 Task: Create a due date automation trigger when advanced on, on the tuesday of the week before a card is due add fields without custom field "Resume" set to a number lower or equal to 1 and greater than 10 at 11:00 AM.
Action: Mouse moved to (841, 77)
Screenshot: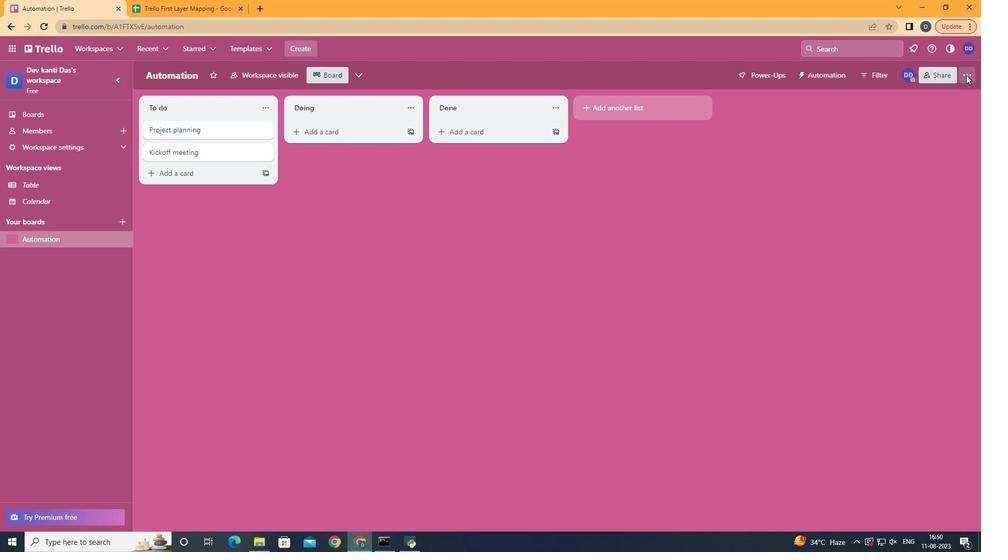
Action: Mouse pressed left at (841, 77)
Screenshot: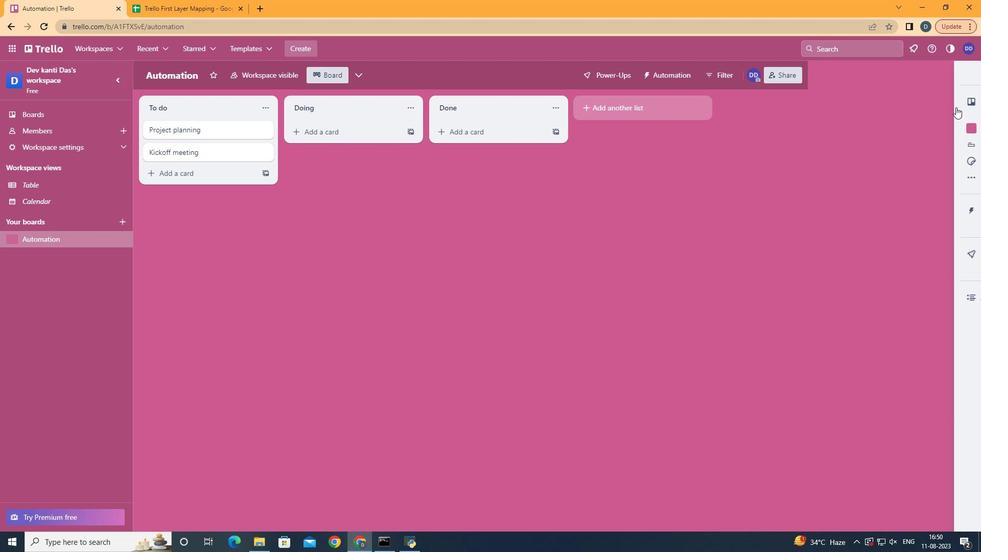 
Action: Mouse moved to (793, 209)
Screenshot: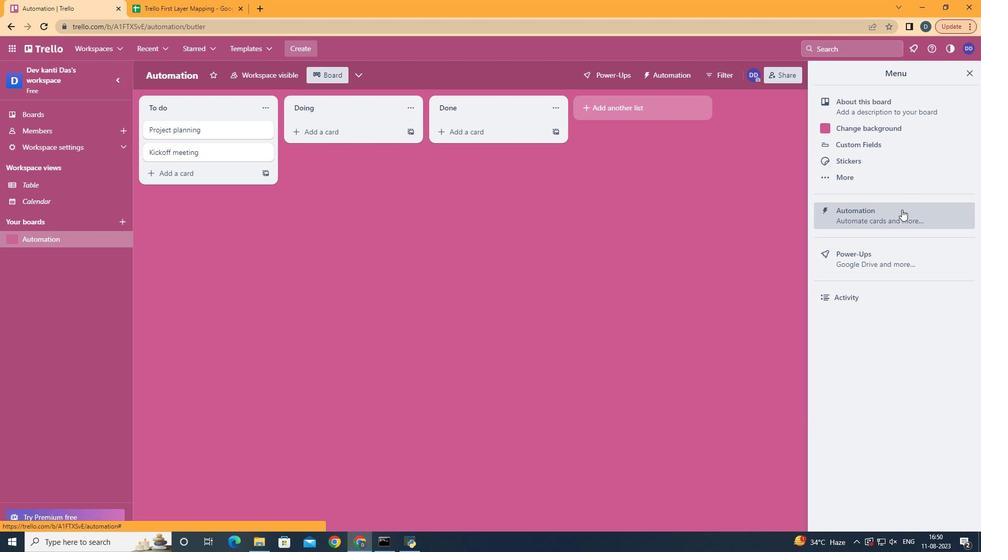 
Action: Mouse pressed left at (793, 209)
Screenshot: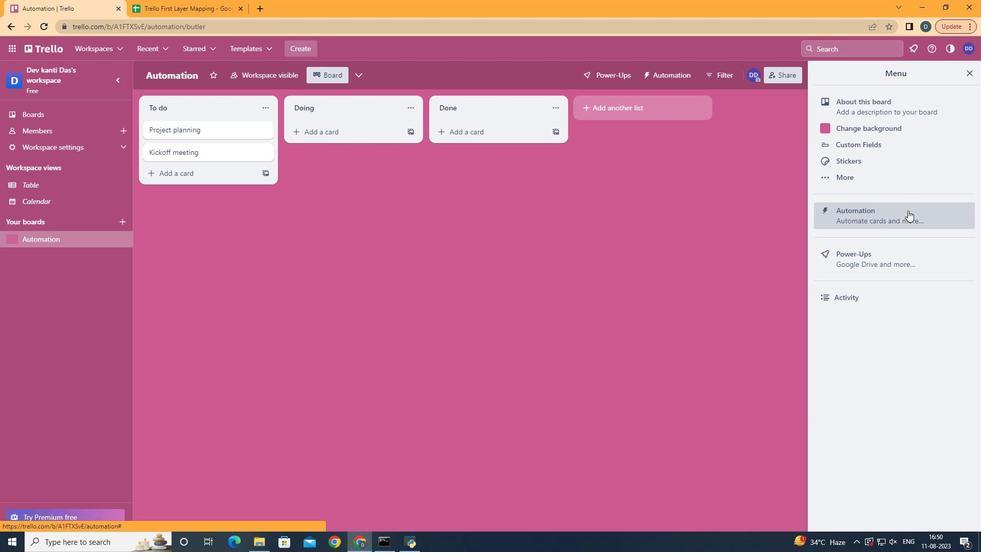 
Action: Mouse moved to (261, 212)
Screenshot: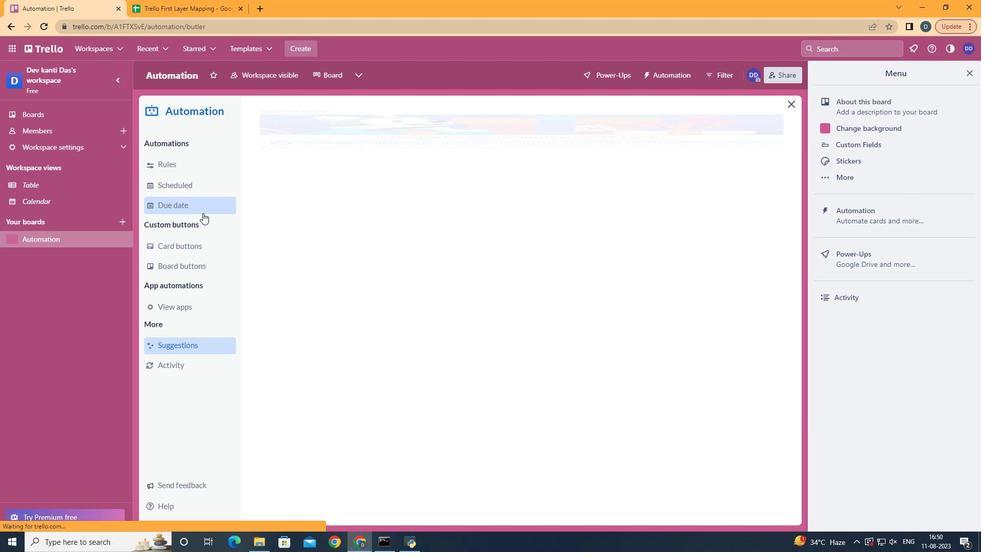
Action: Mouse pressed left at (261, 212)
Screenshot: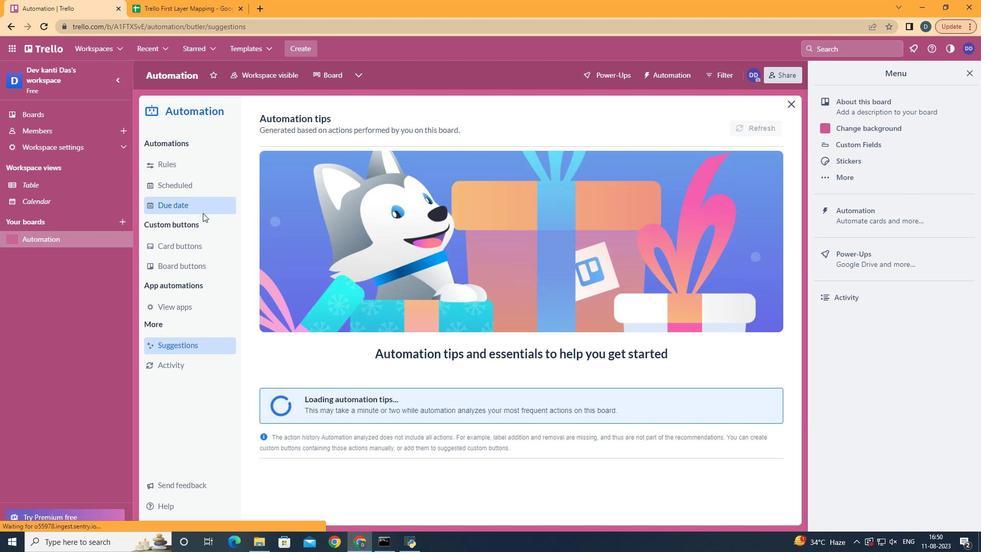 
Action: Mouse moved to (650, 123)
Screenshot: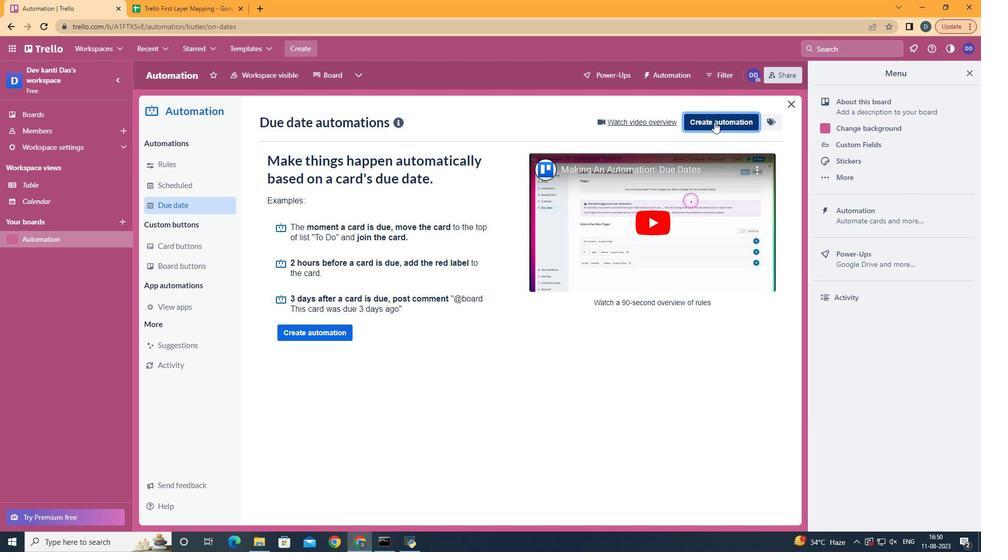 
Action: Mouse pressed left at (650, 123)
Screenshot: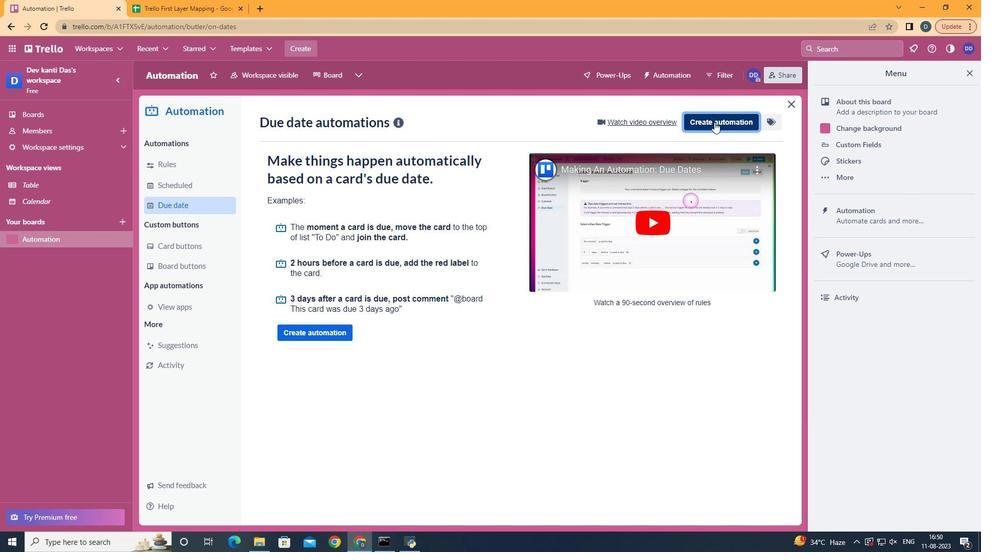 
Action: Mouse moved to (510, 203)
Screenshot: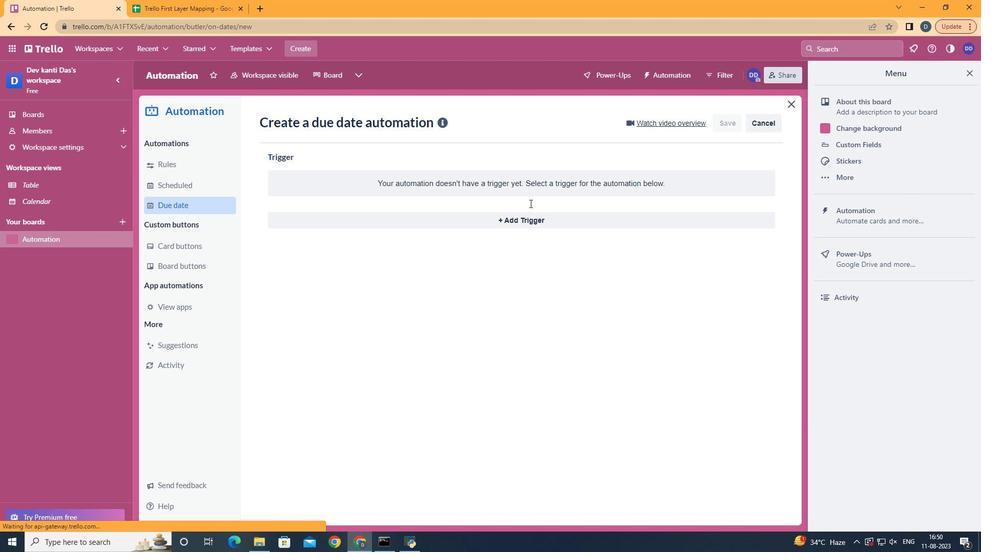 
Action: Mouse pressed left at (510, 203)
Screenshot: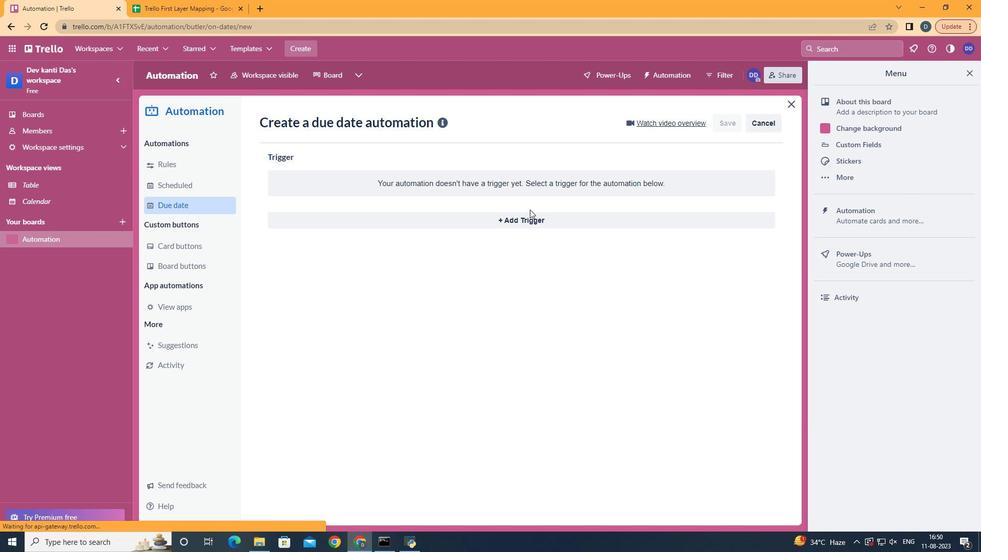 
Action: Mouse moved to (508, 224)
Screenshot: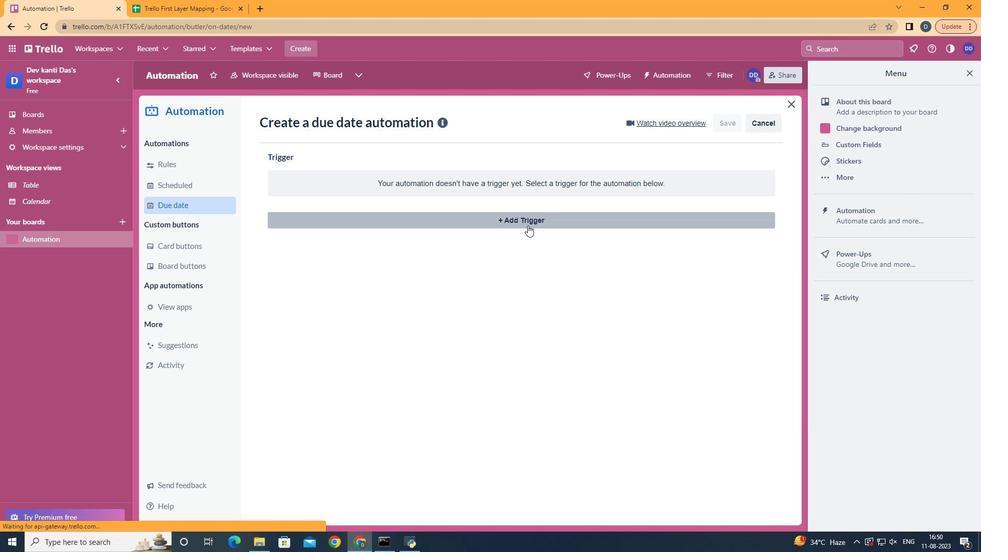 
Action: Mouse pressed left at (508, 224)
Screenshot: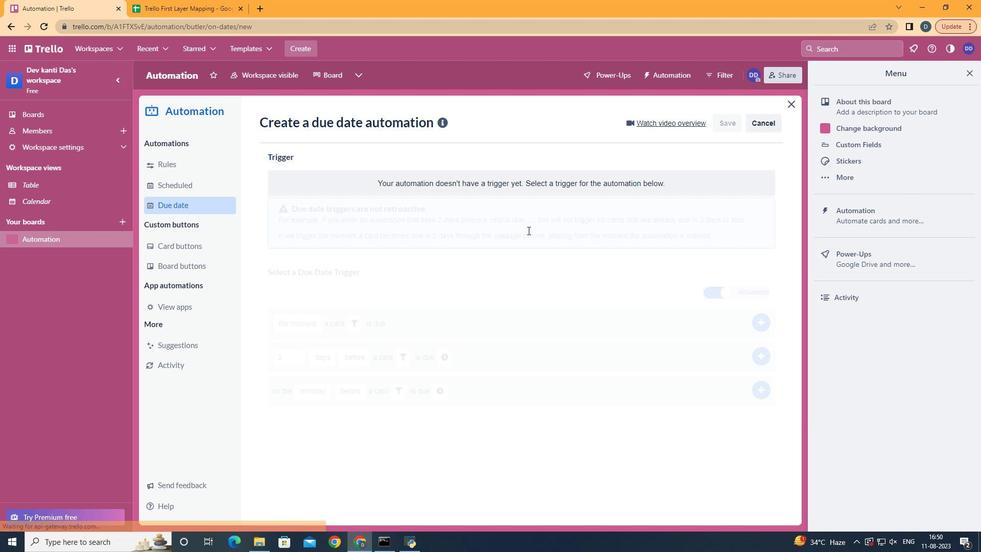 
Action: Mouse moved to (357, 281)
Screenshot: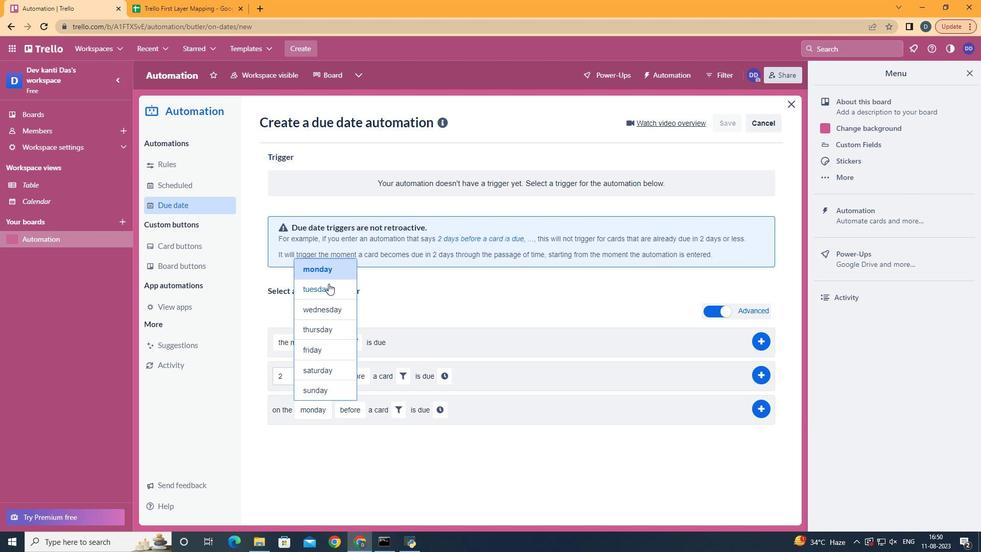 
Action: Mouse pressed left at (357, 281)
Screenshot: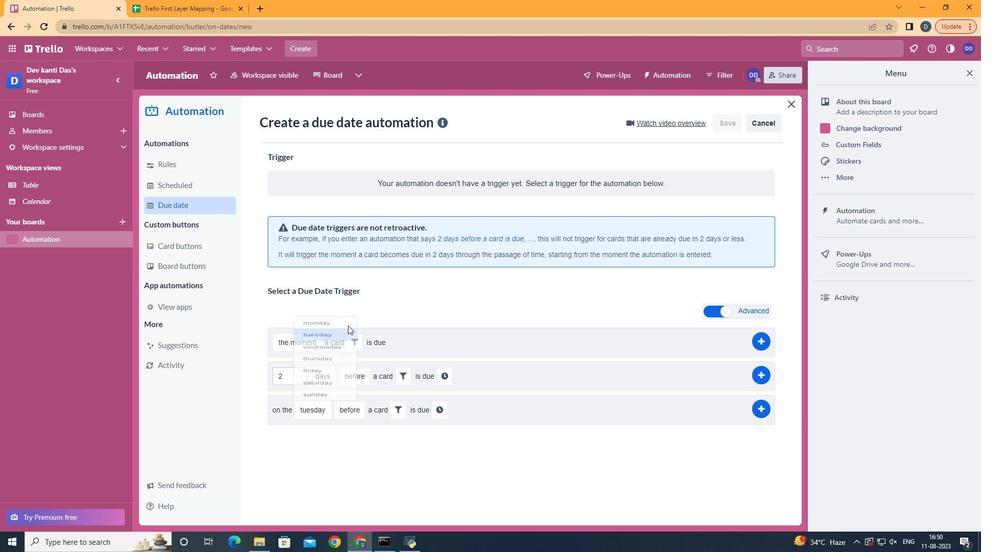 
Action: Mouse moved to (396, 480)
Screenshot: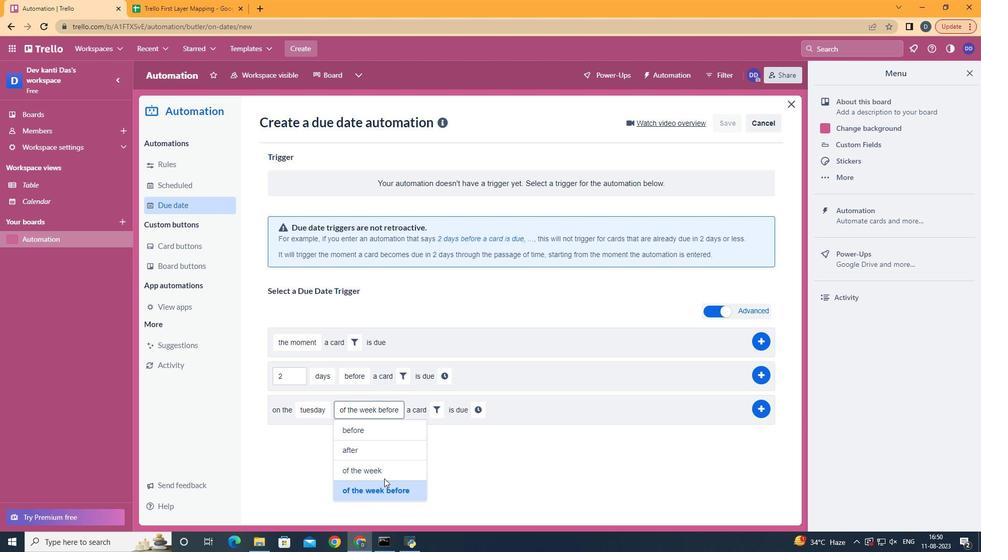 
Action: Mouse pressed left at (396, 480)
Screenshot: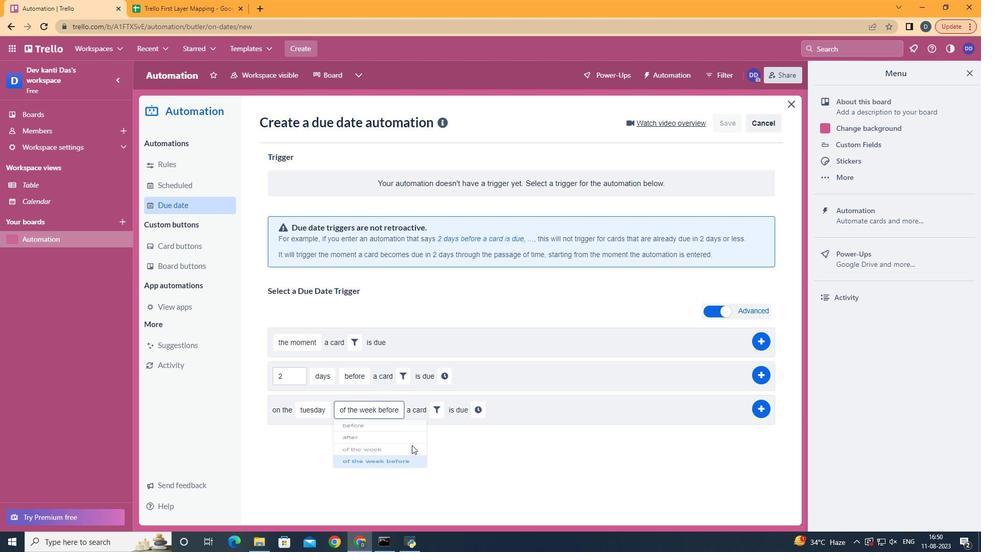 
Action: Mouse moved to (435, 412)
Screenshot: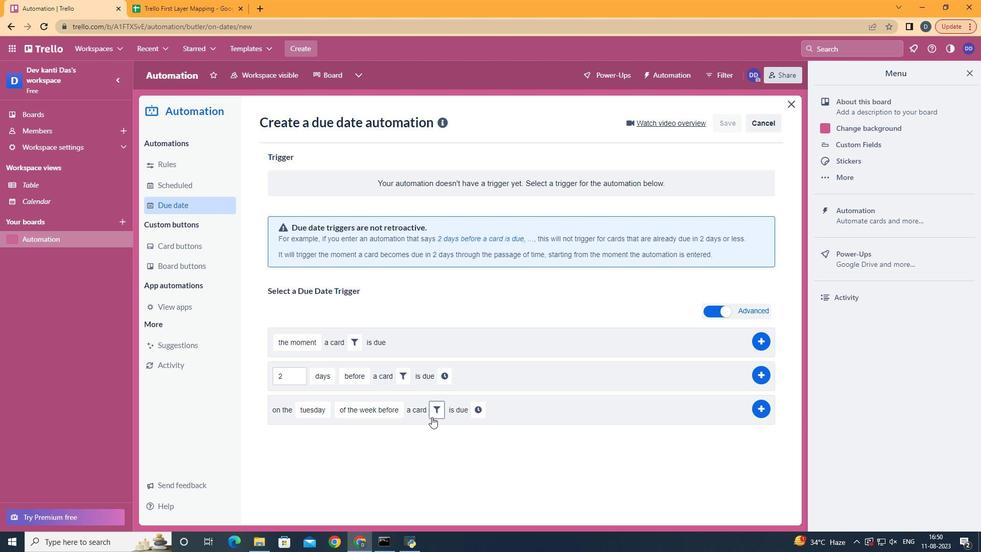 
Action: Mouse pressed left at (435, 412)
Screenshot: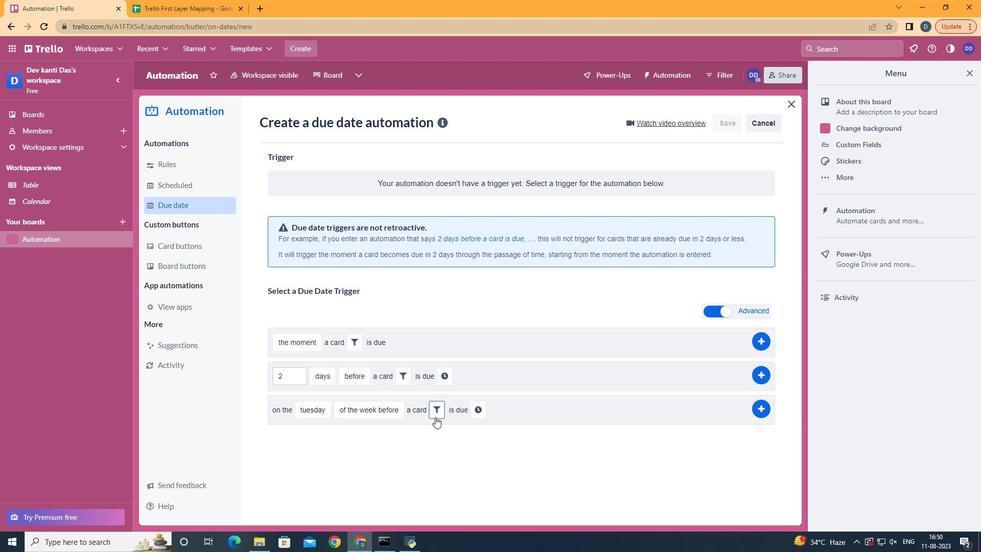 
Action: Mouse moved to (563, 437)
Screenshot: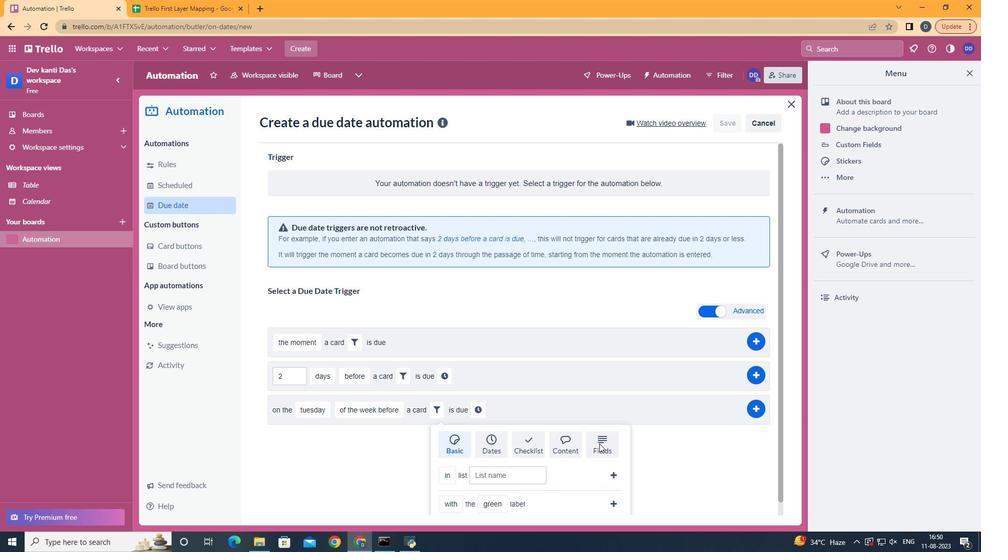 
Action: Mouse pressed left at (563, 437)
Screenshot: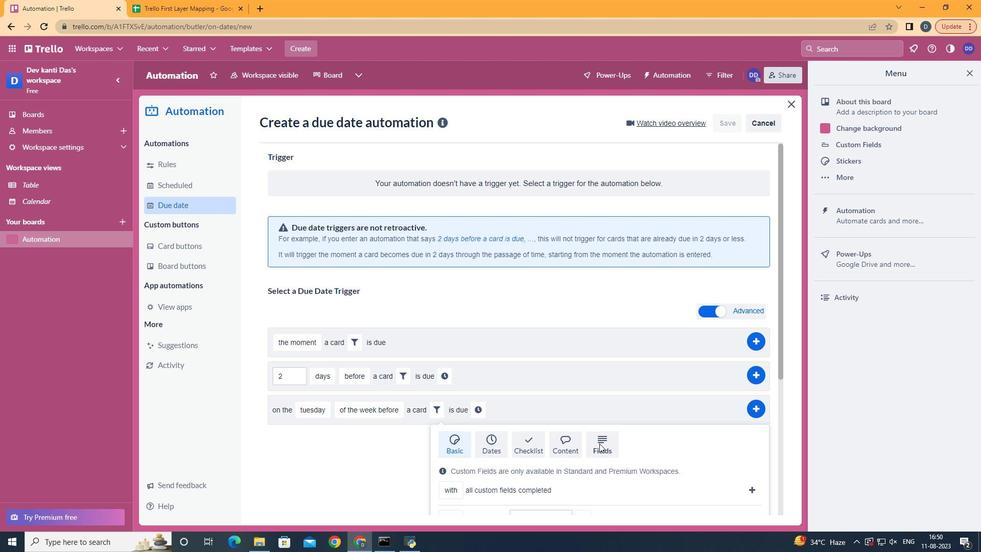 
Action: Mouse scrolled (563, 437) with delta (0, 0)
Screenshot: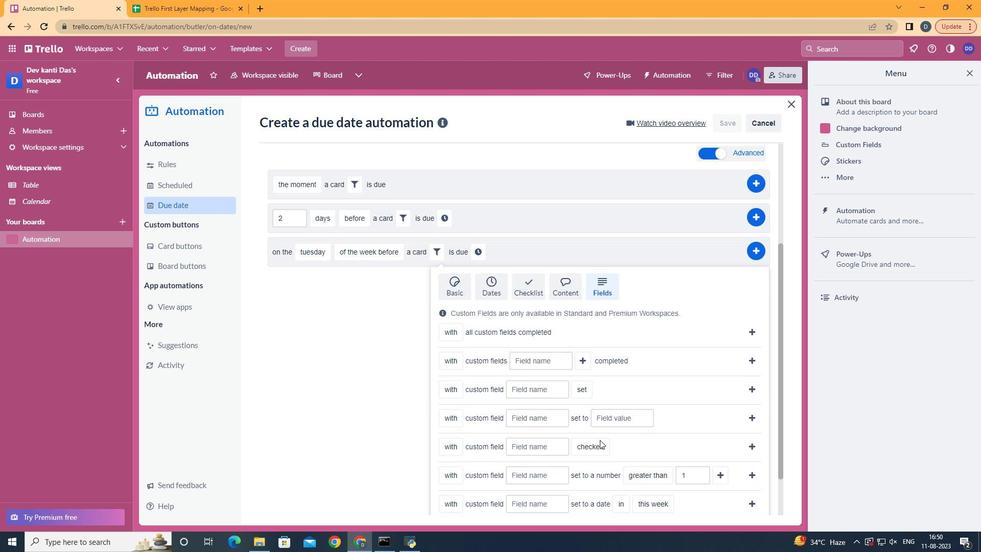 
Action: Mouse scrolled (563, 436) with delta (0, -1)
Screenshot: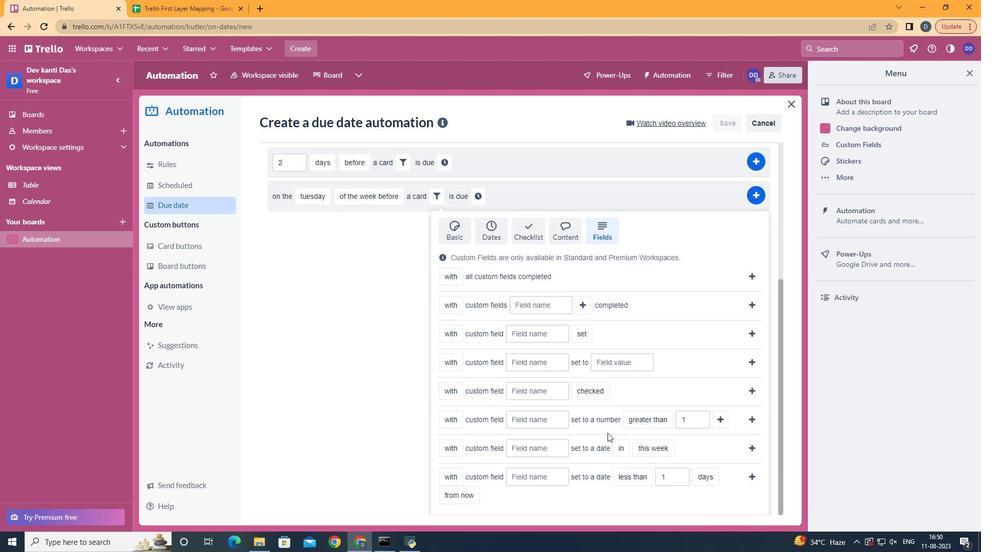 
Action: Mouse scrolled (563, 437) with delta (0, 0)
Screenshot: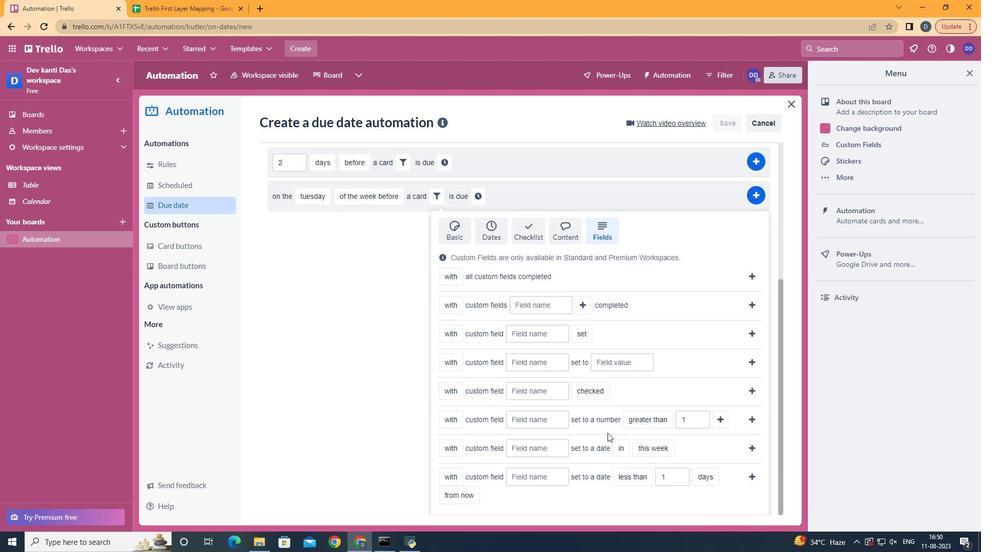 
Action: Mouse scrolled (563, 436) with delta (0, -1)
Screenshot: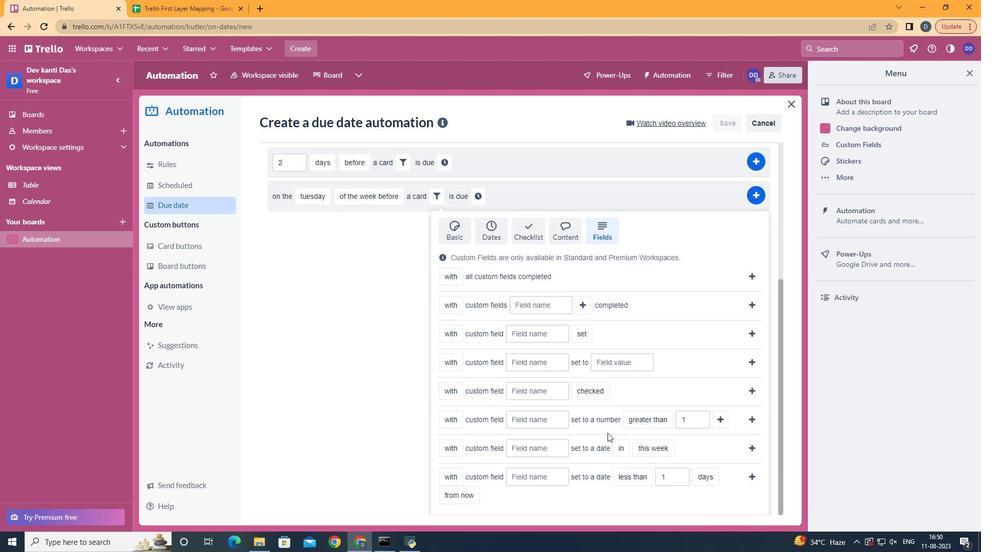 
Action: Mouse moved to (454, 460)
Screenshot: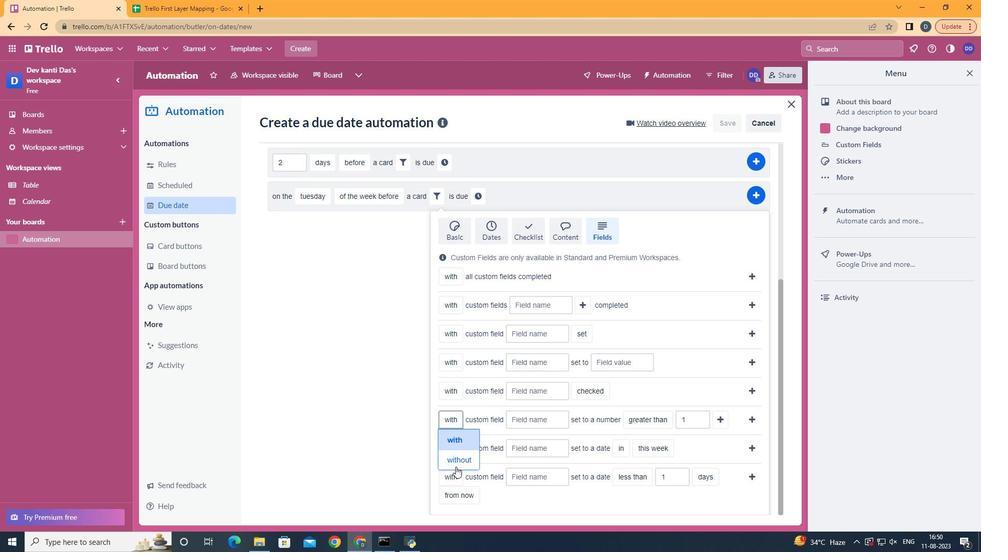 
Action: Mouse pressed left at (454, 460)
Screenshot: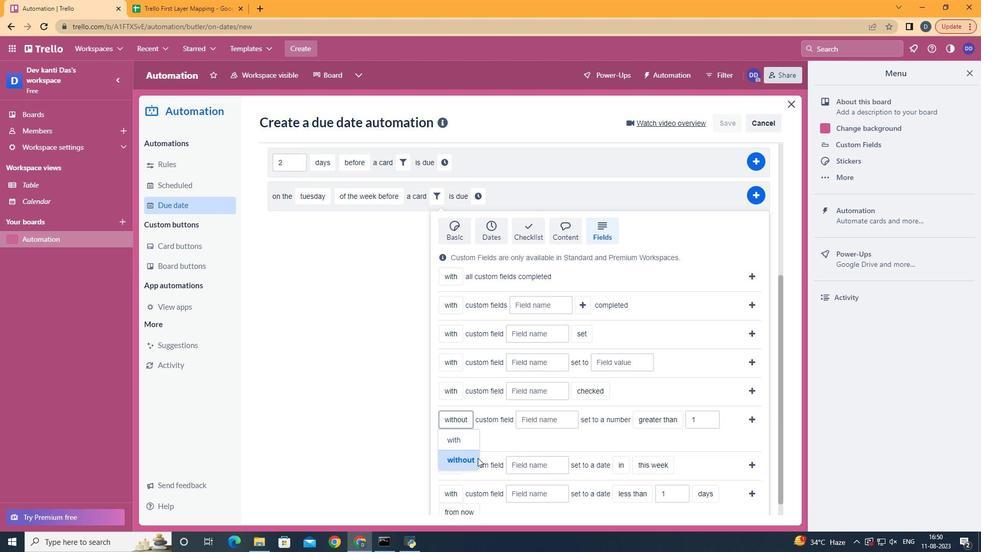 
Action: Mouse moved to (519, 427)
Screenshot: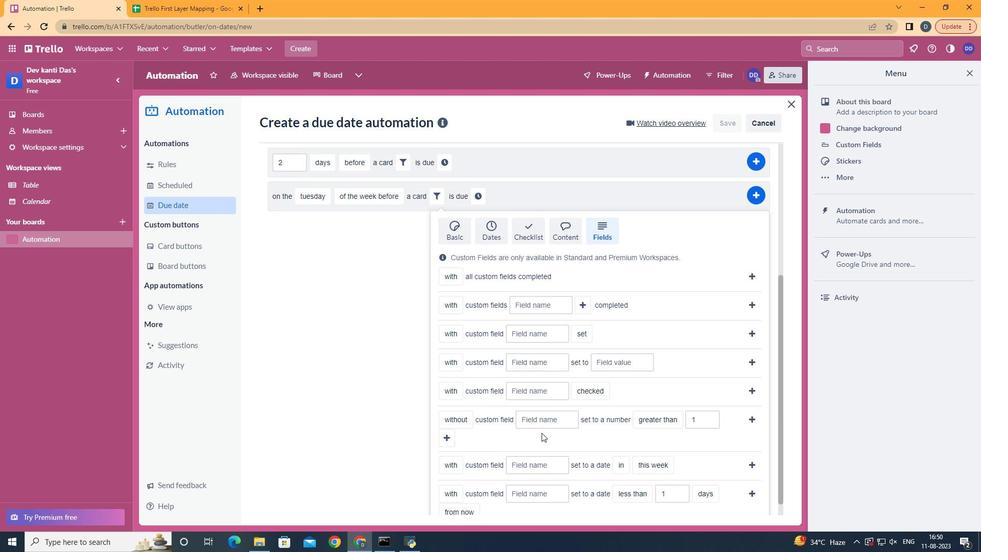 
Action: Mouse pressed left at (519, 427)
Screenshot: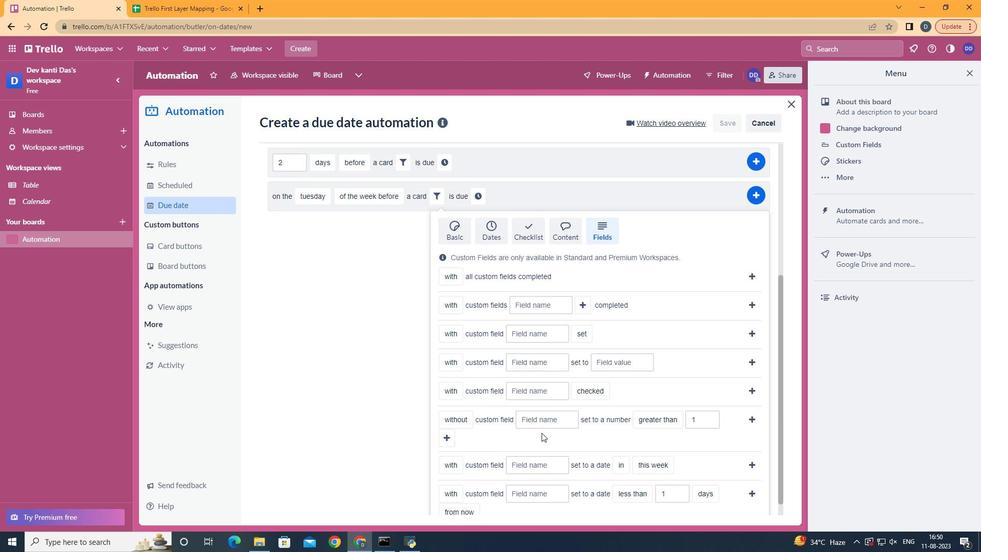 
Action: Mouse moved to (522, 419)
Screenshot: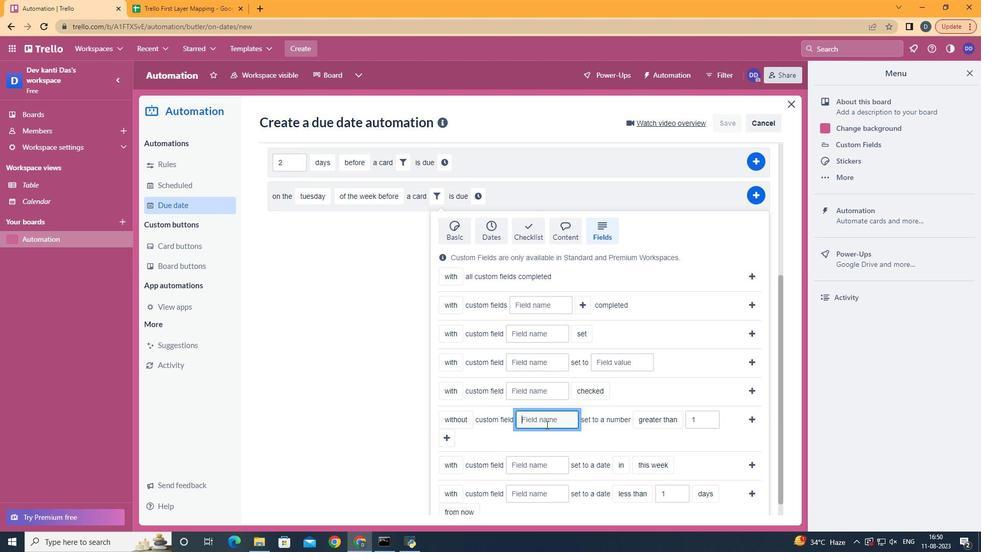 
Action: Mouse pressed left at (522, 419)
Screenshot: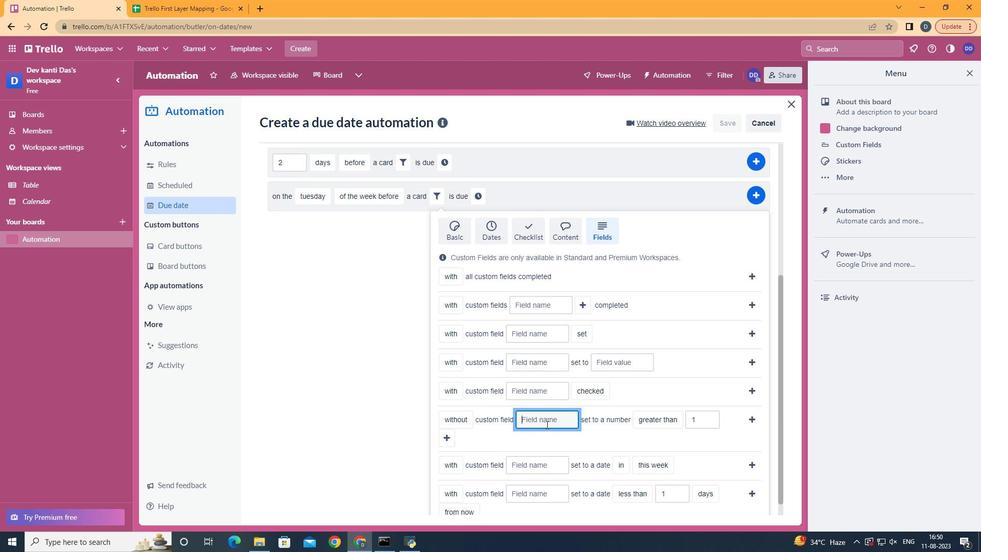 
Action: Key pressed <Key.shift>
Screenshot: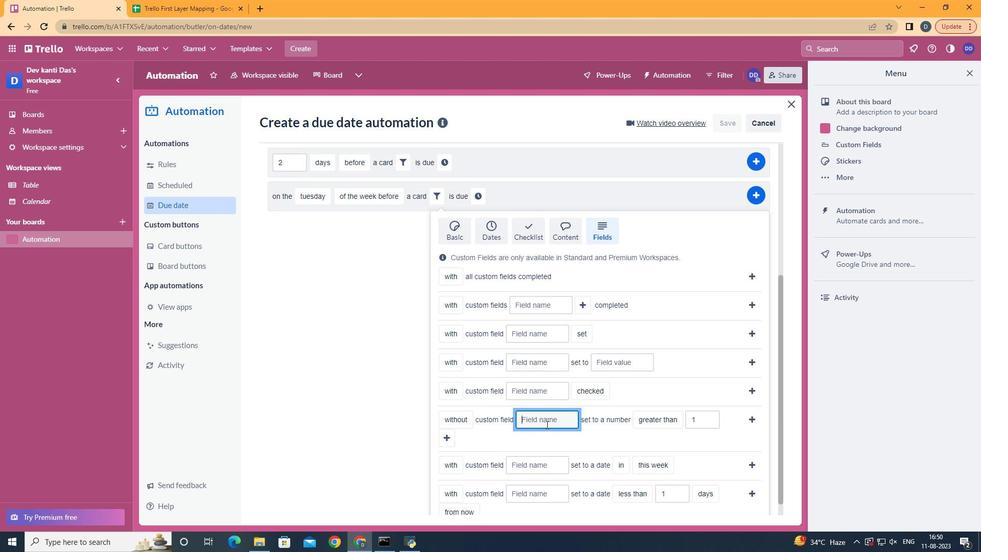 
Action: Mouse moved to (522, 419)
Screenshot: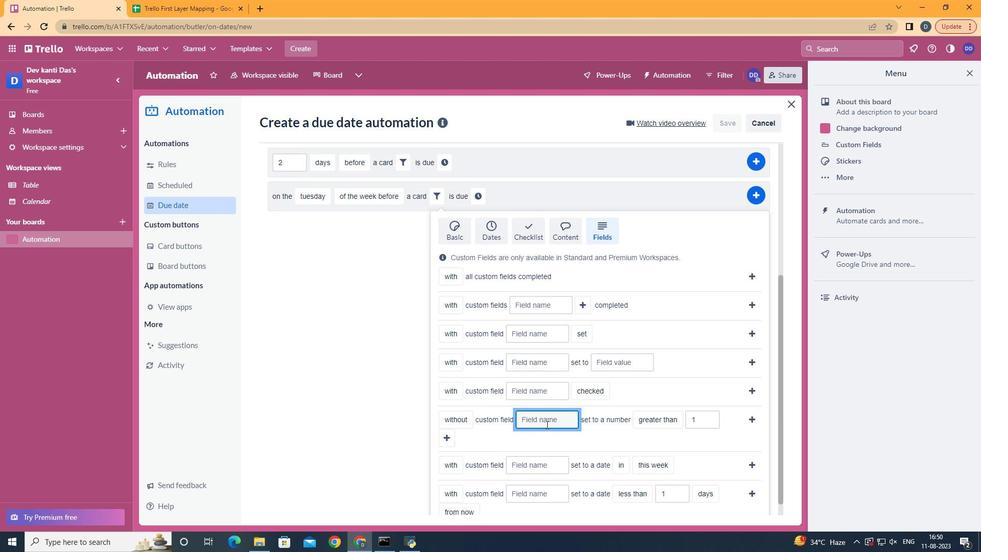 
Action: Key pressed Resume
Screenshot: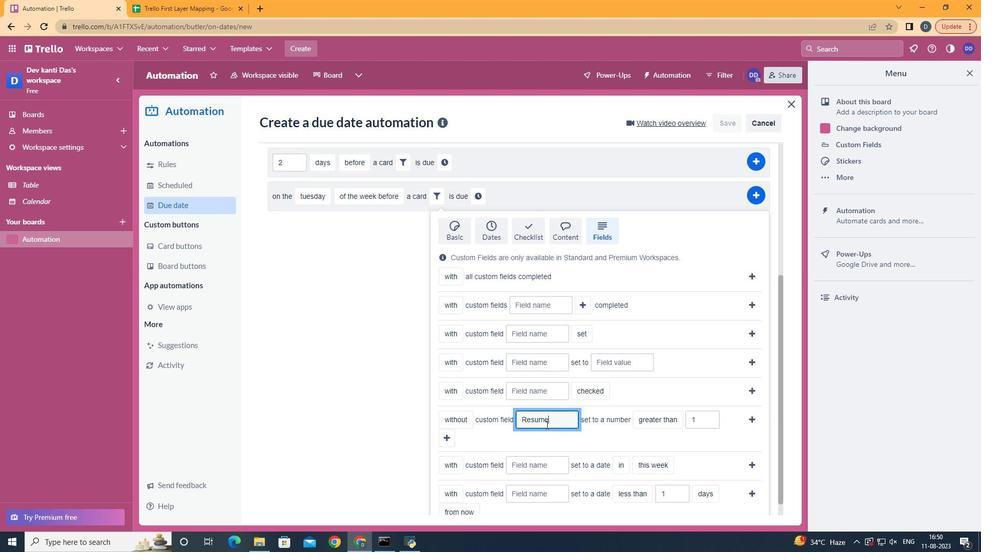 
Action: Mouse moved to (624, 491)
Screenshot: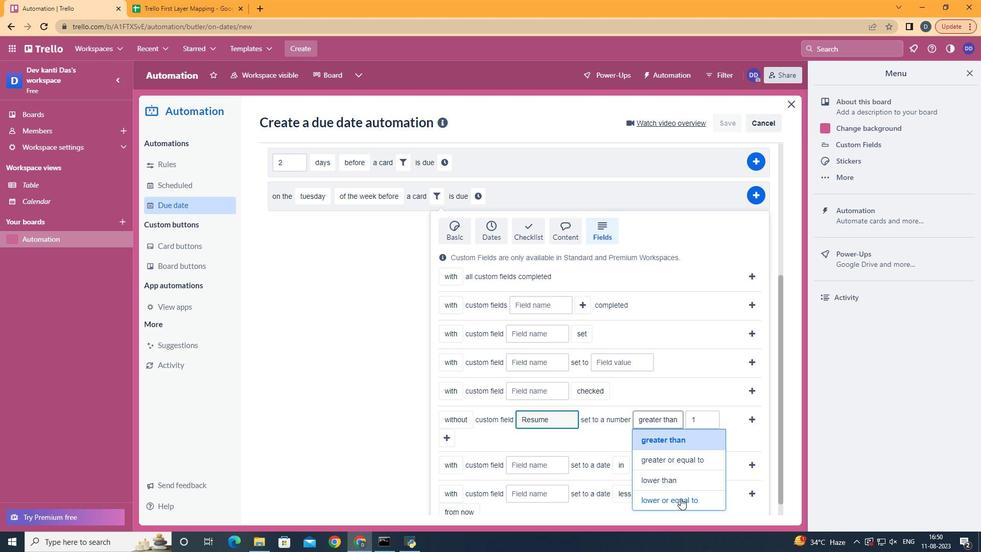 
Action: Mouse pressed left at (624, 491)
Screenshot: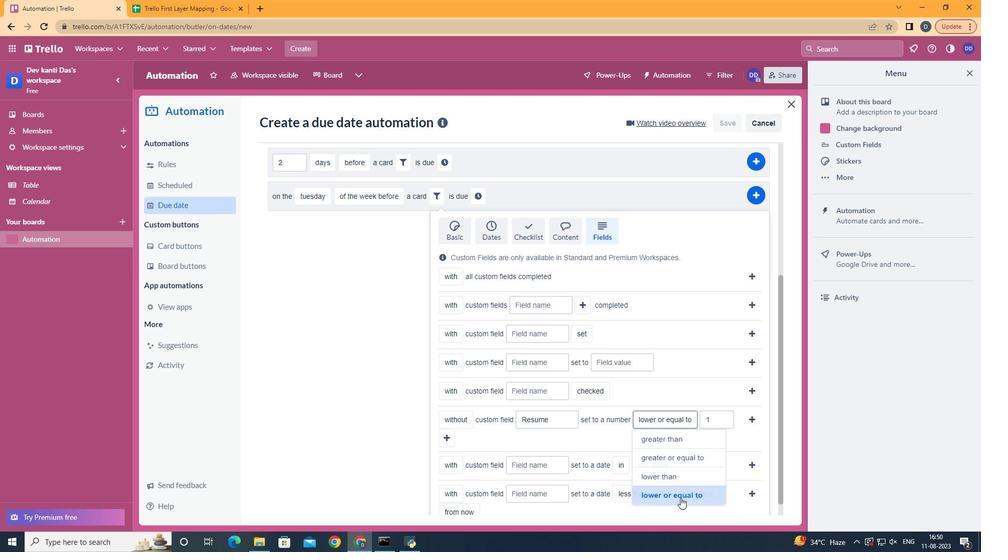 
Action: Mouse moved to (446, 431)
Screenshot: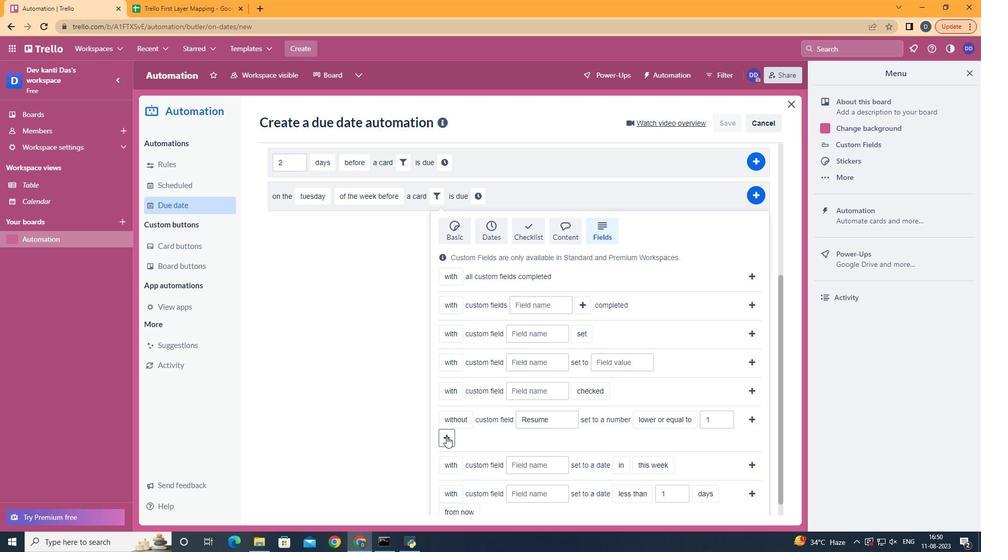 
Action: Mouse pressed left at (446, 431)
Screenshot: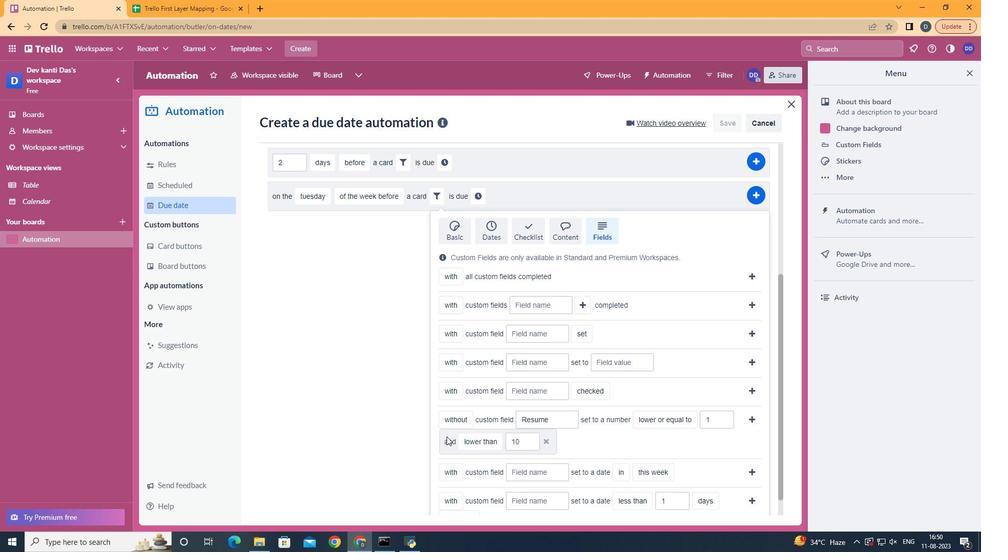 
Action: Mouse moved to (498, 392)
Screenshot: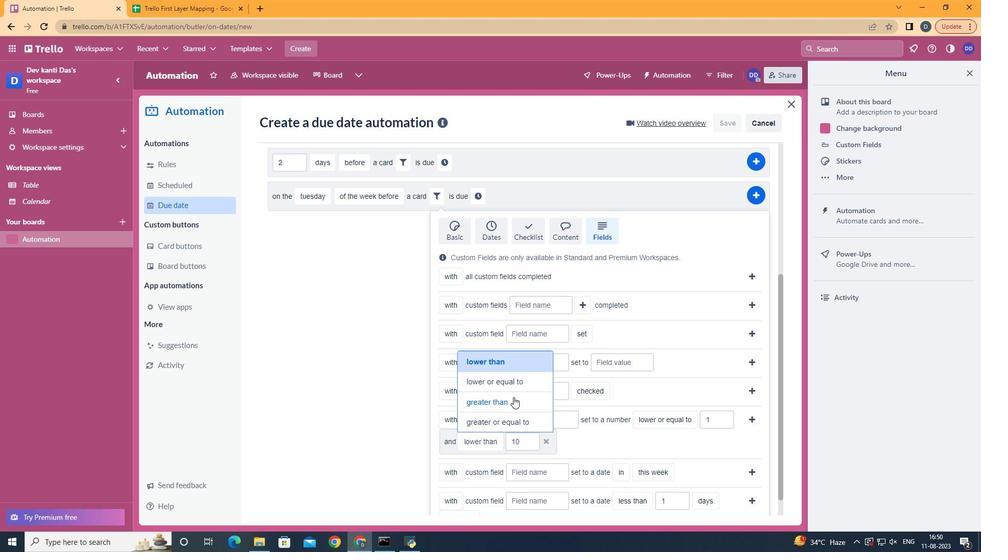 
Action: Mouse pressed left at (498, 392)
Screenshot: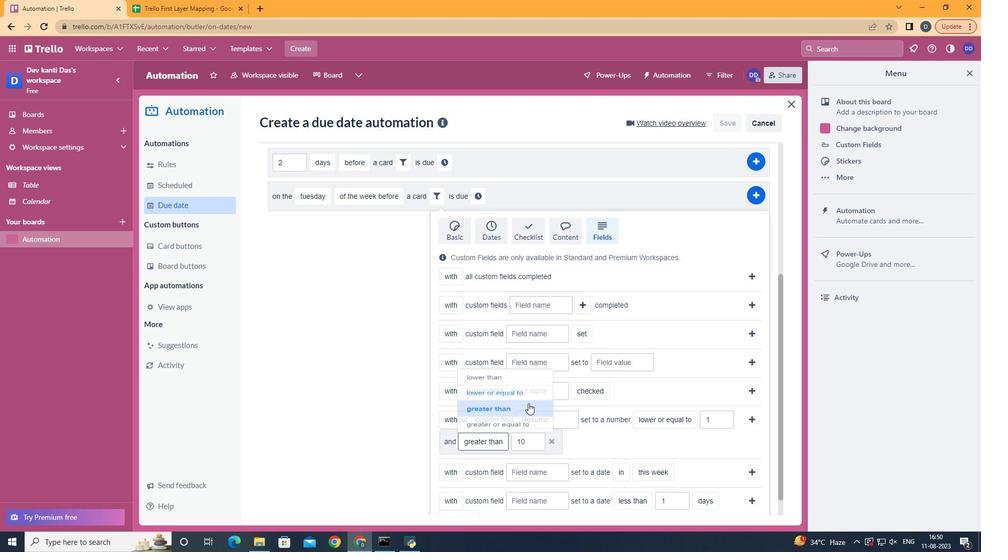 
Action: Mouse moved to (677, 413)
Screenshot: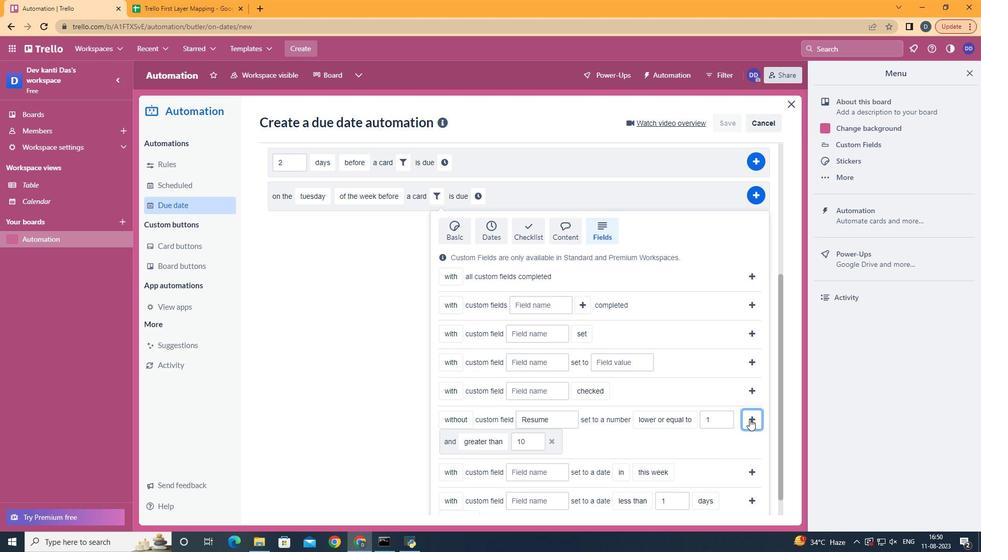 
Action: Mouse pressed left at (677, 413)
Screenshot: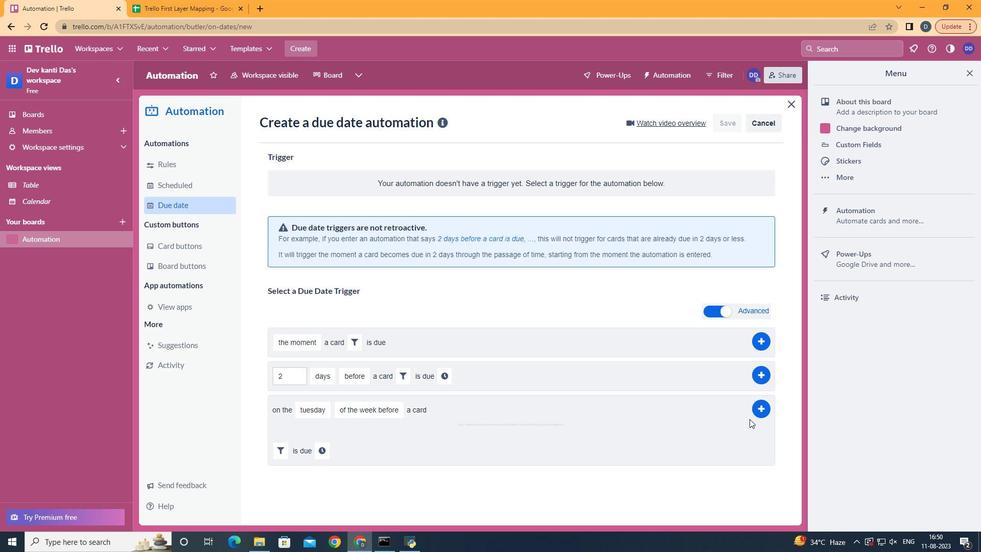 
Action: Mouse moved to (353, 446)
Screenshot: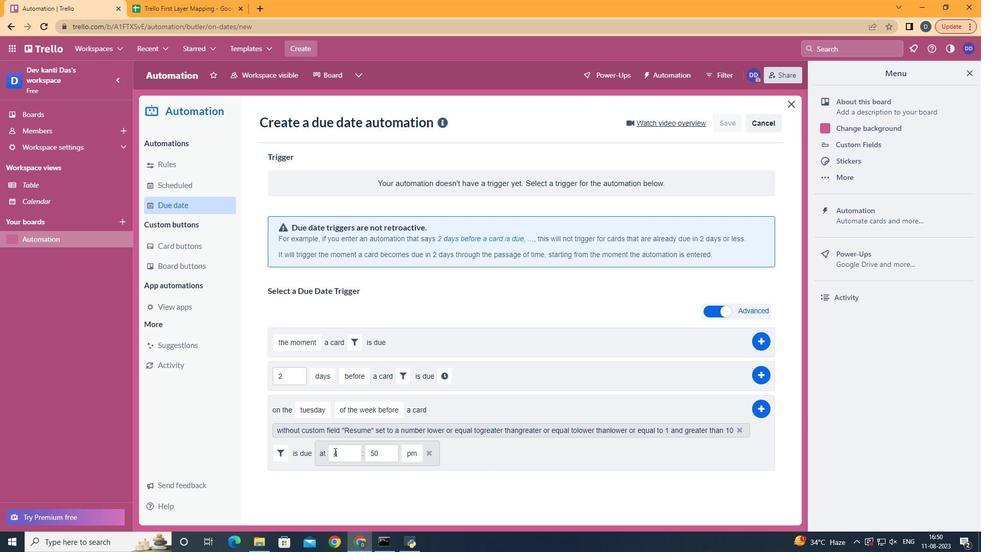 
Action: Mouse pressed left at (353, 446)
Screenshot: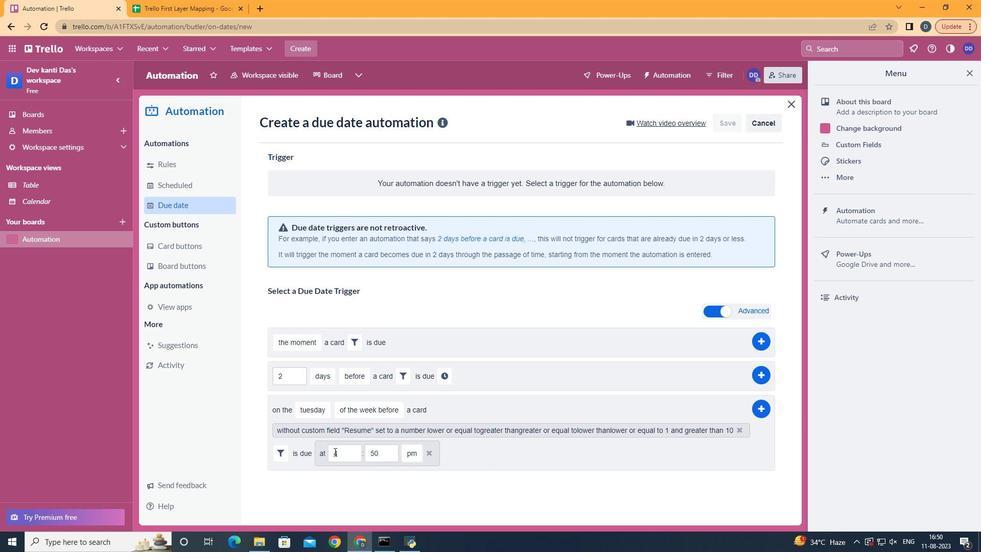 
Action: Mouse moved to (378, 447)
Screenshot: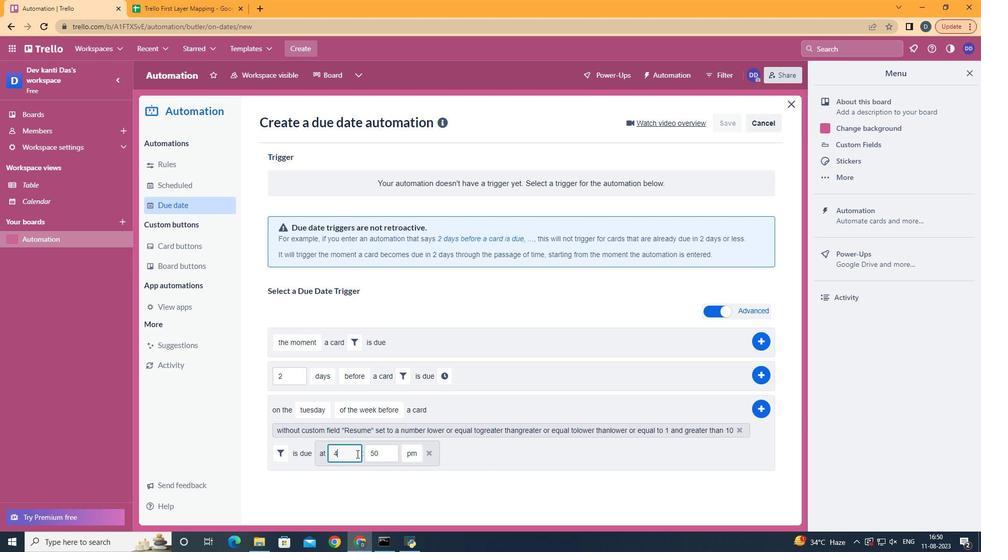 
Action: Mouse pressed left at (378, 447)
Screenshot: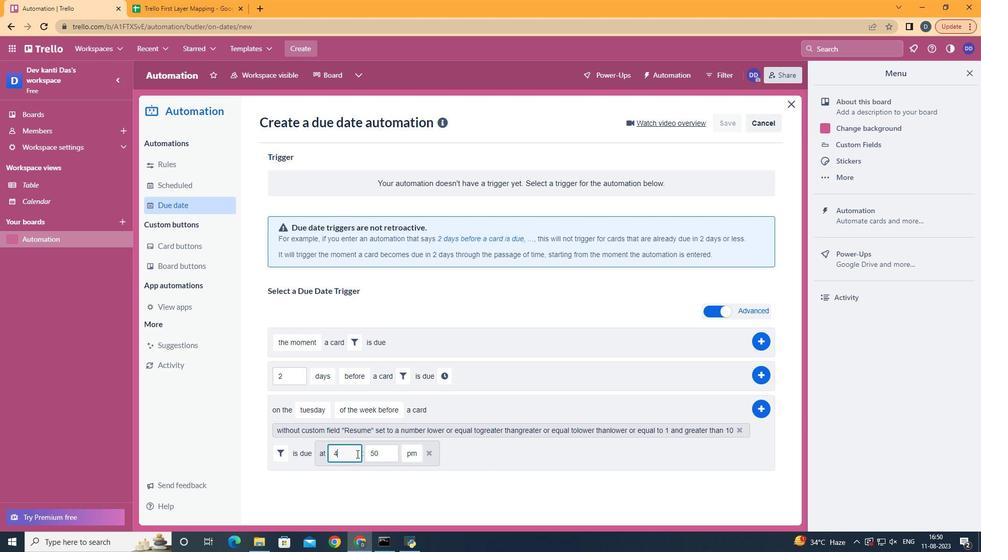 
Action: Key pressed <Key.backspace>11
Screenshot: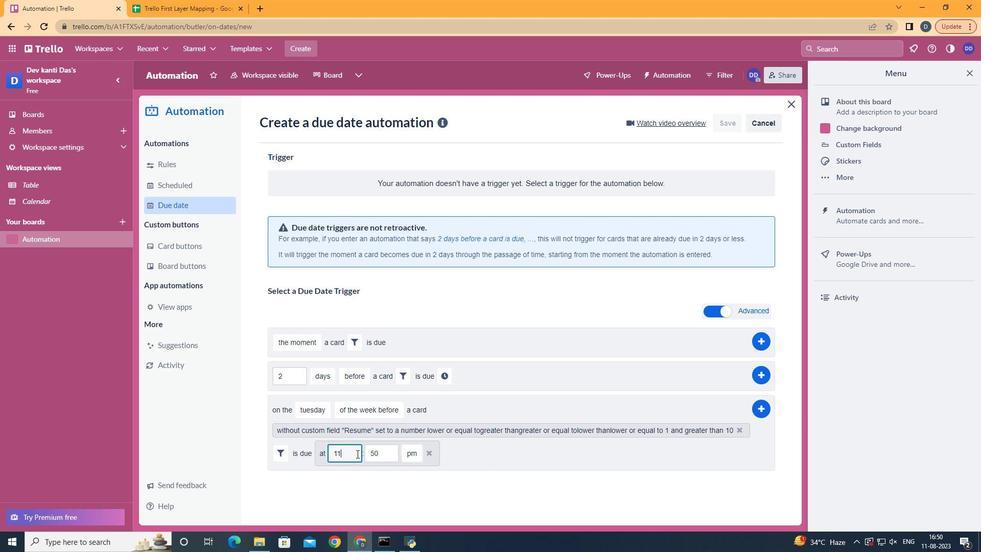 
Action: Mouse moved to (404, 442)
Screenshot: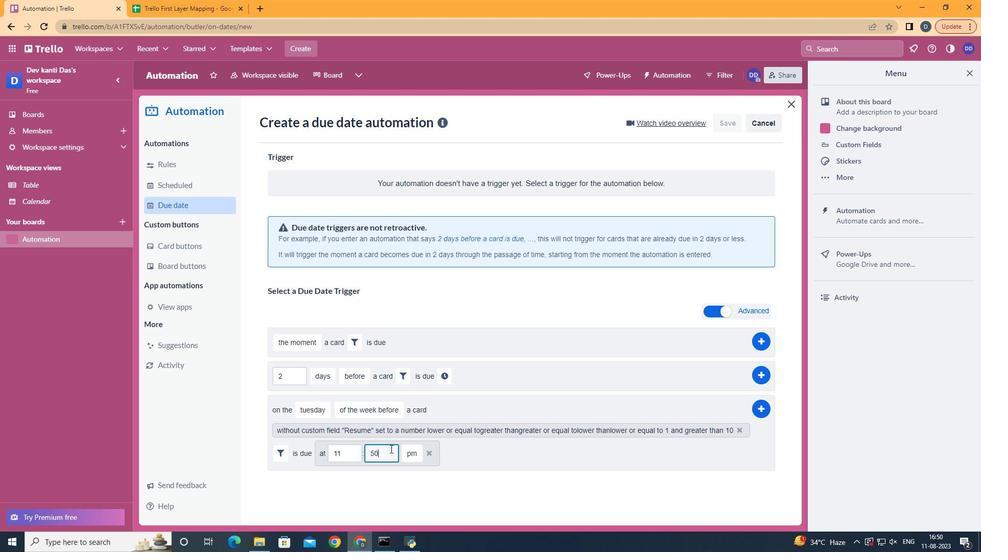 
Action: Mouse pressed left at (404, 442)
Screenshot: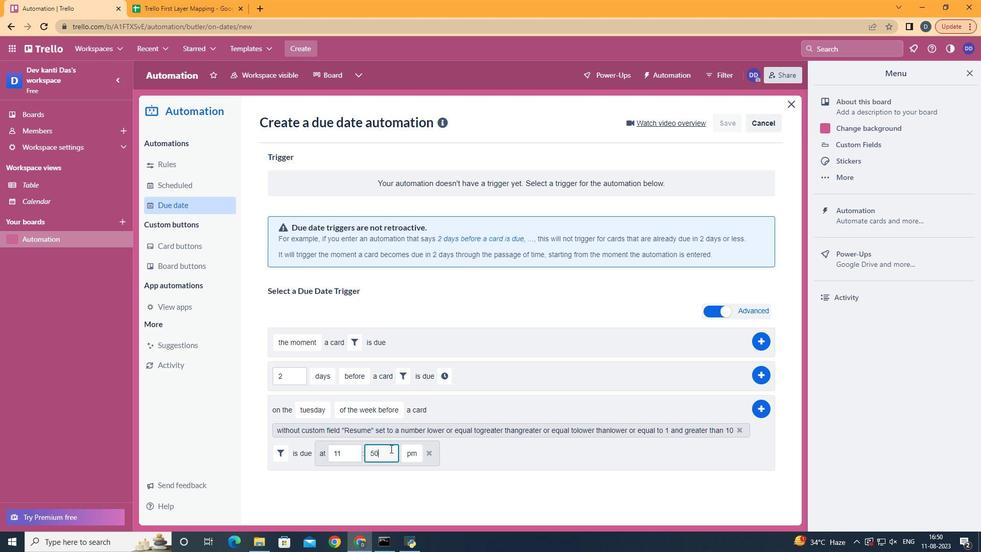 
Action: Key pressed <Key.backspace><Key.backspace>00
Screenshot: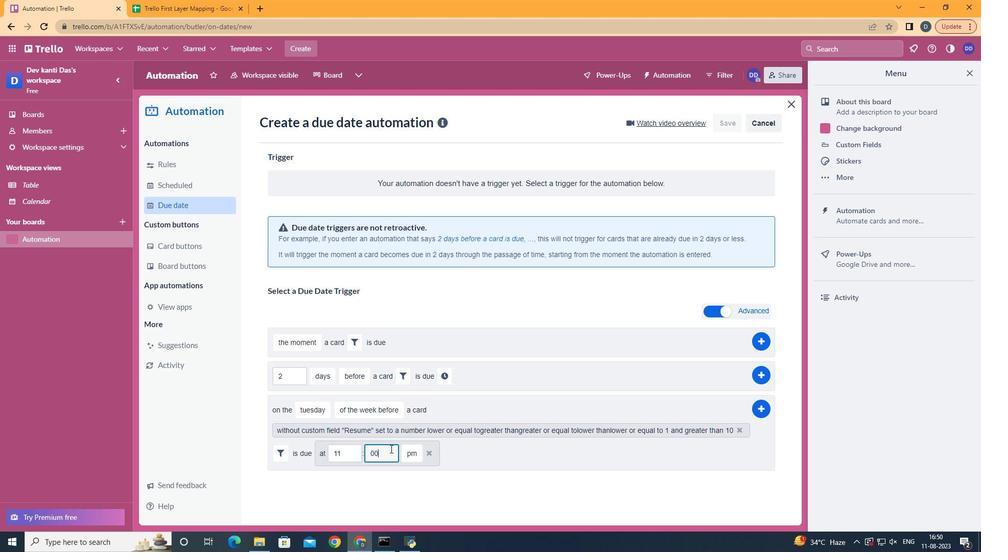
Action: Mouse moved to (417, 463)
Screenshot: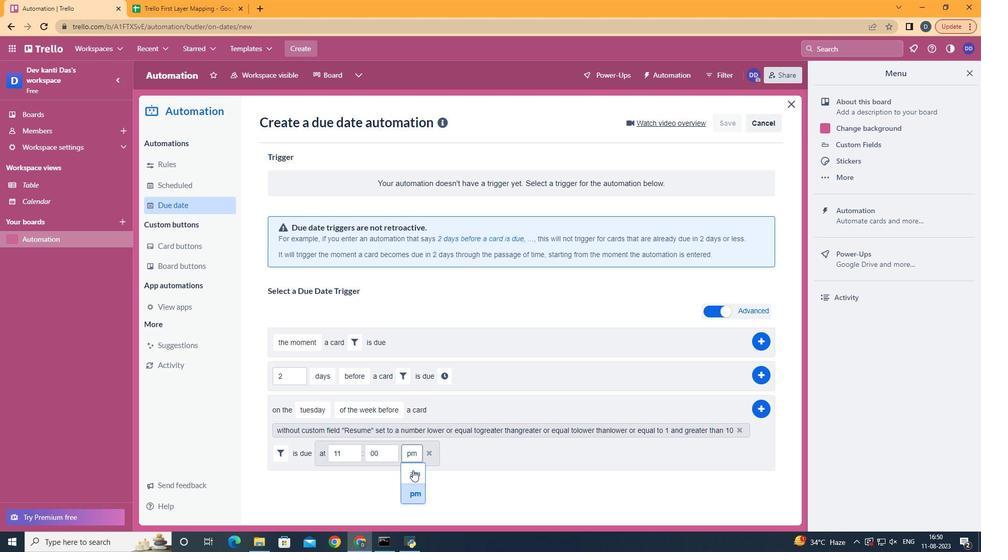 
Action: Mouse pressed left at (417, 463)
Screenshot: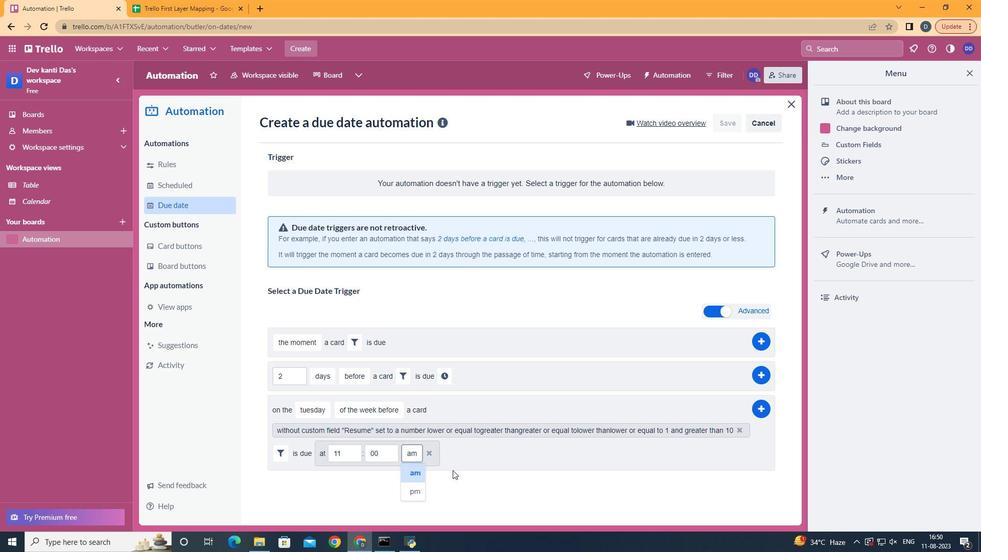 
Action: Mouse moved to (689, 406)
Screenshot: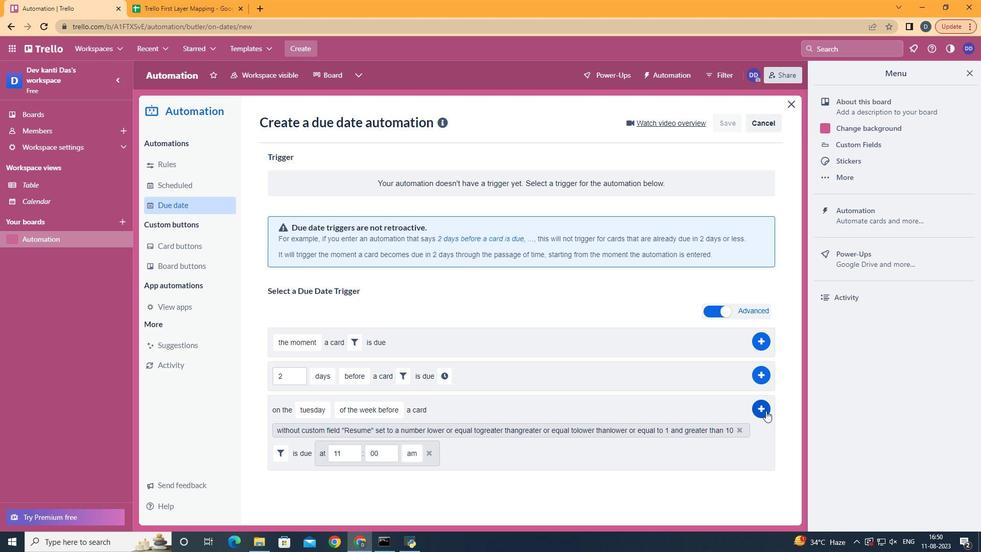 
Action: Mouse pressed left at (689, 406)
Screenshot: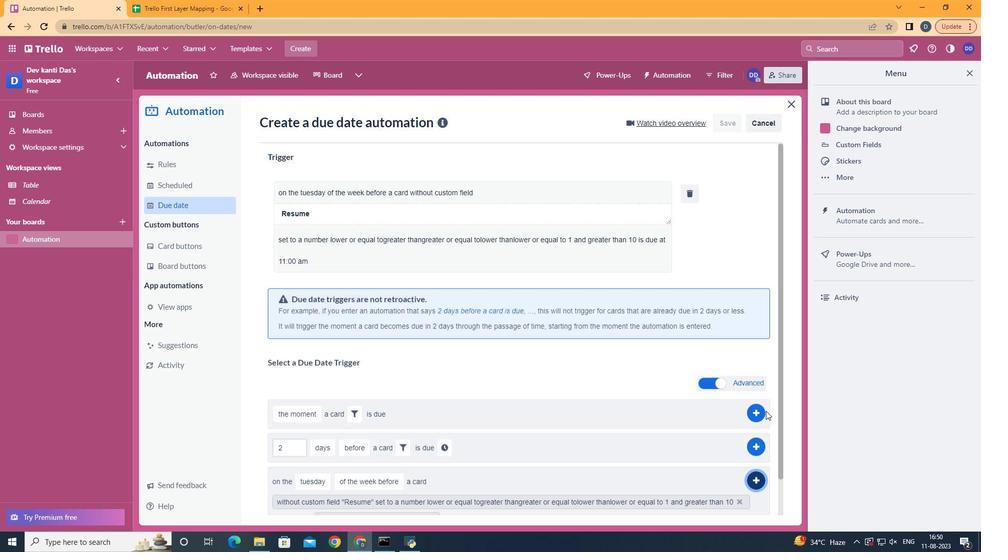
